 Task: Add a condition where "Priority Is -" in new tickets in your groups.
Action: Mouse moved to (145, 489)
Screenshot: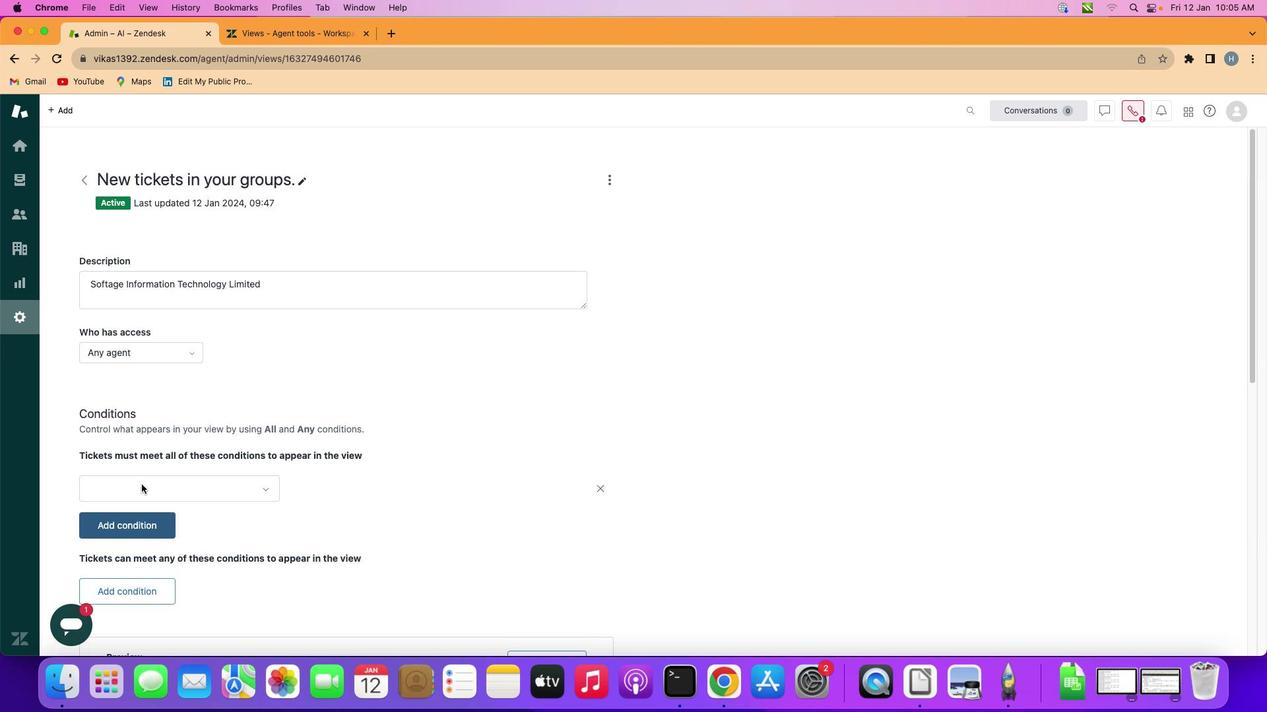 
Action: Mouse pressed left at (145, 489)
Screenshot: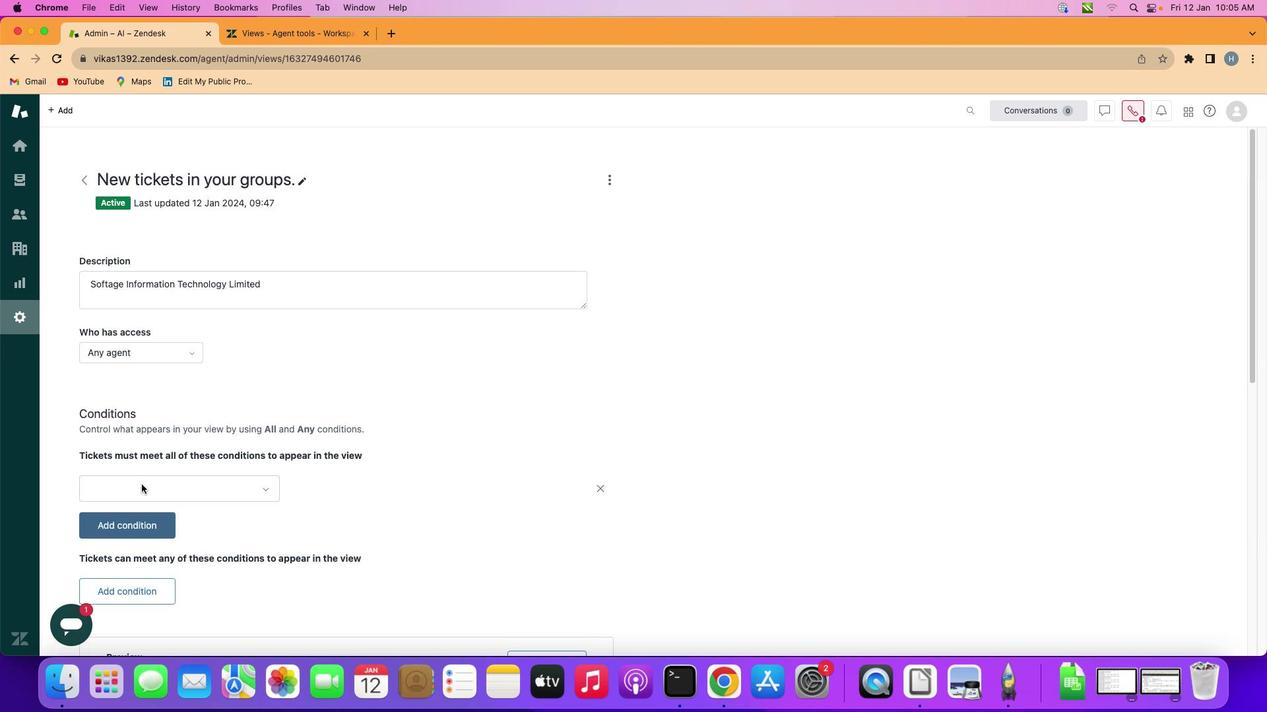 
Action: Mouse moved to (215, 493)
Screenshot: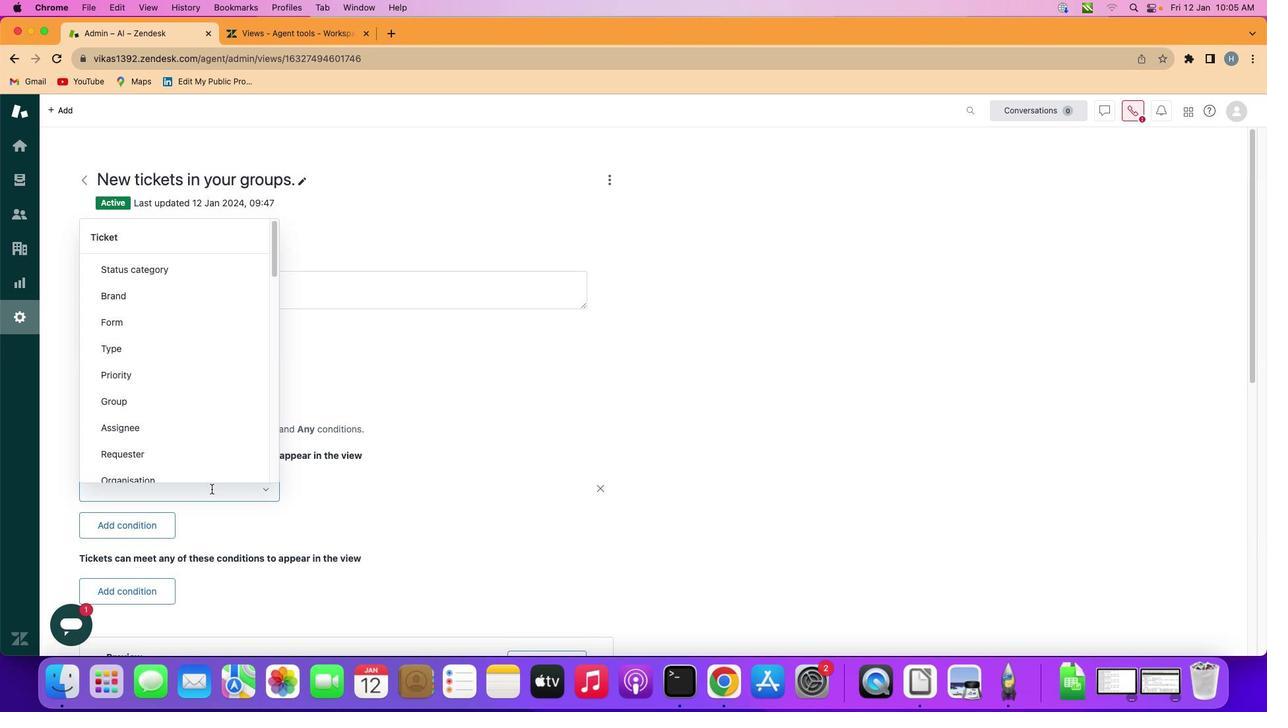 
Action: Mouse pressed left at (215, 493)
Screenshot: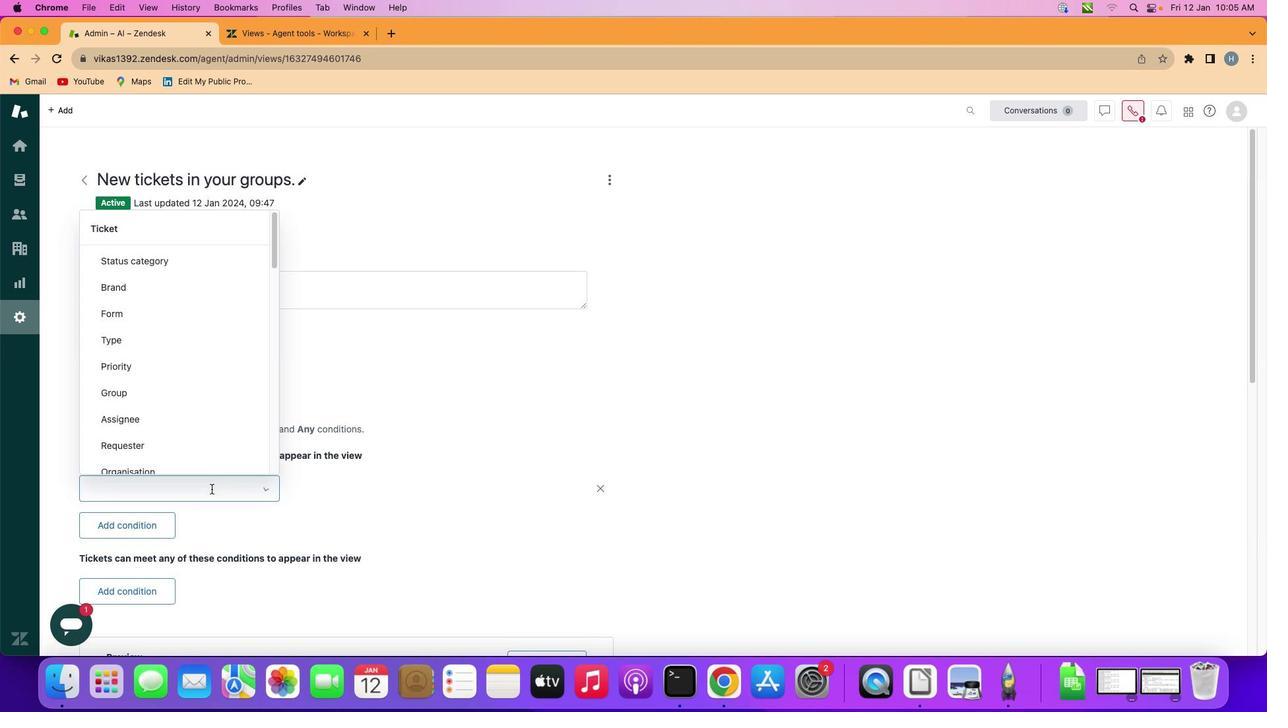 
Action: Mouse moved to (217, 374)
Screenshot: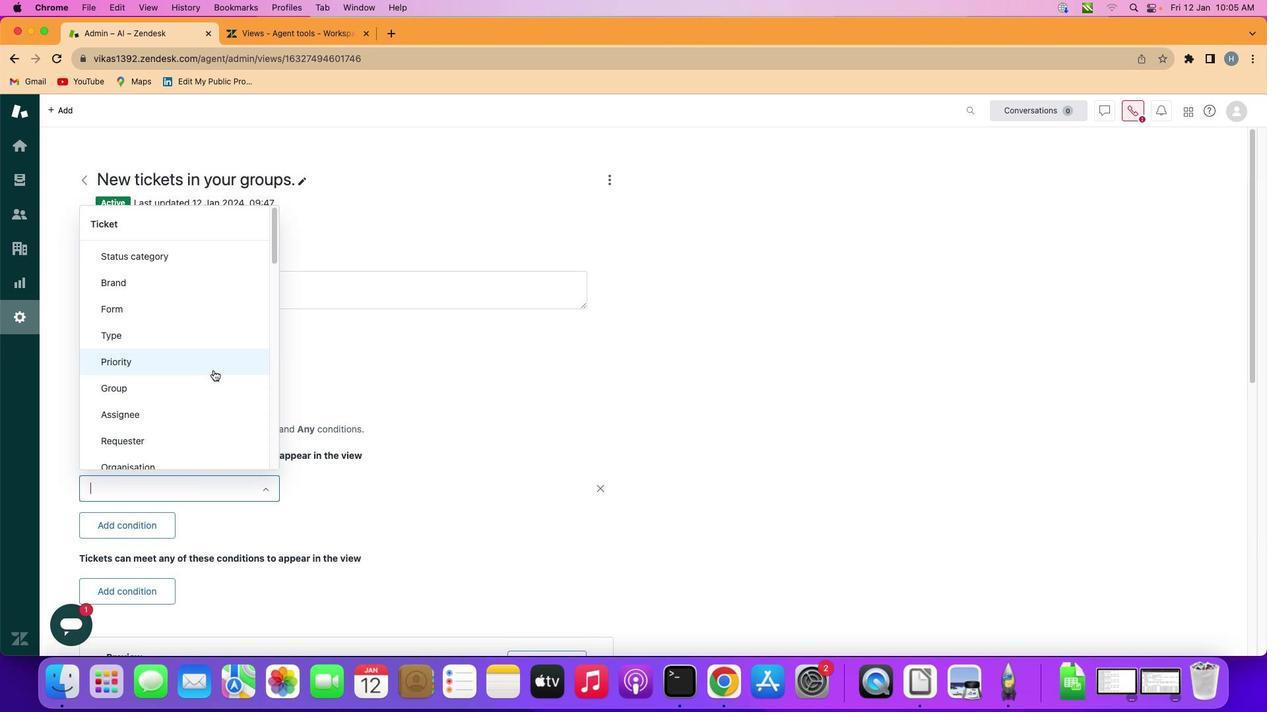 
Action: Mouse pressed left at (217, 374)
Screenshot: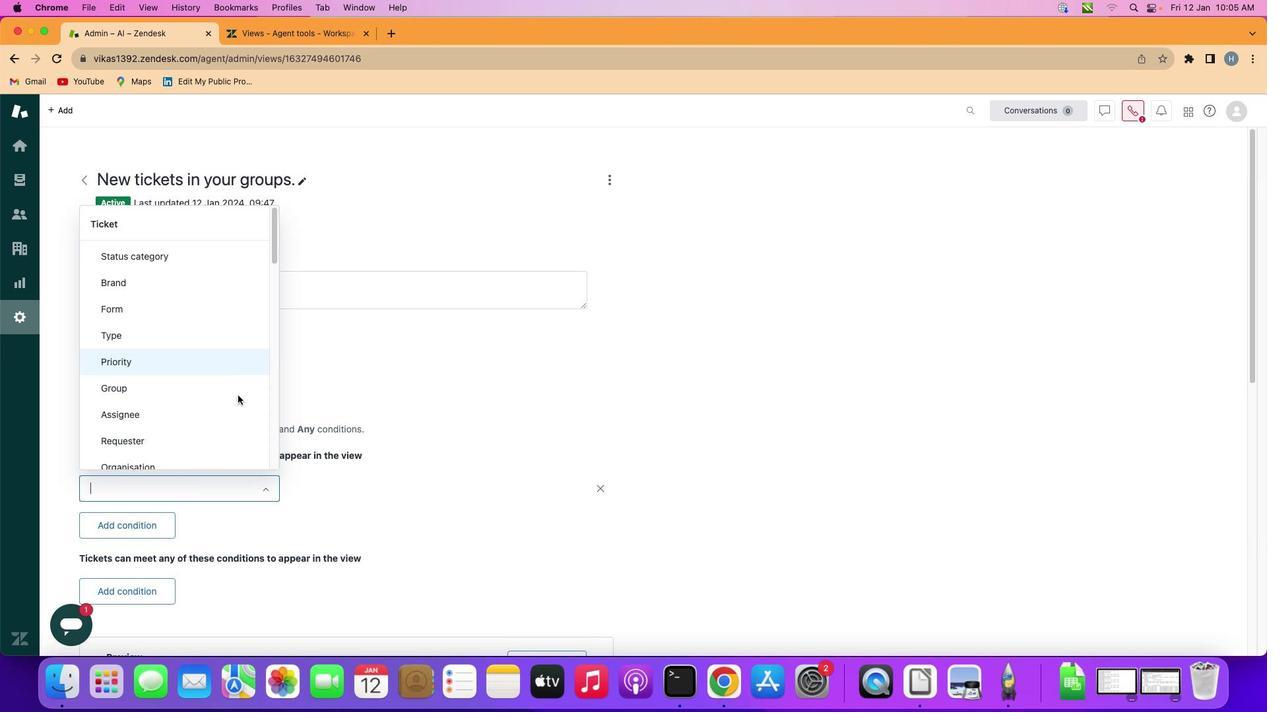 
Action: Mouse moved to (366, 493)
Screenshot: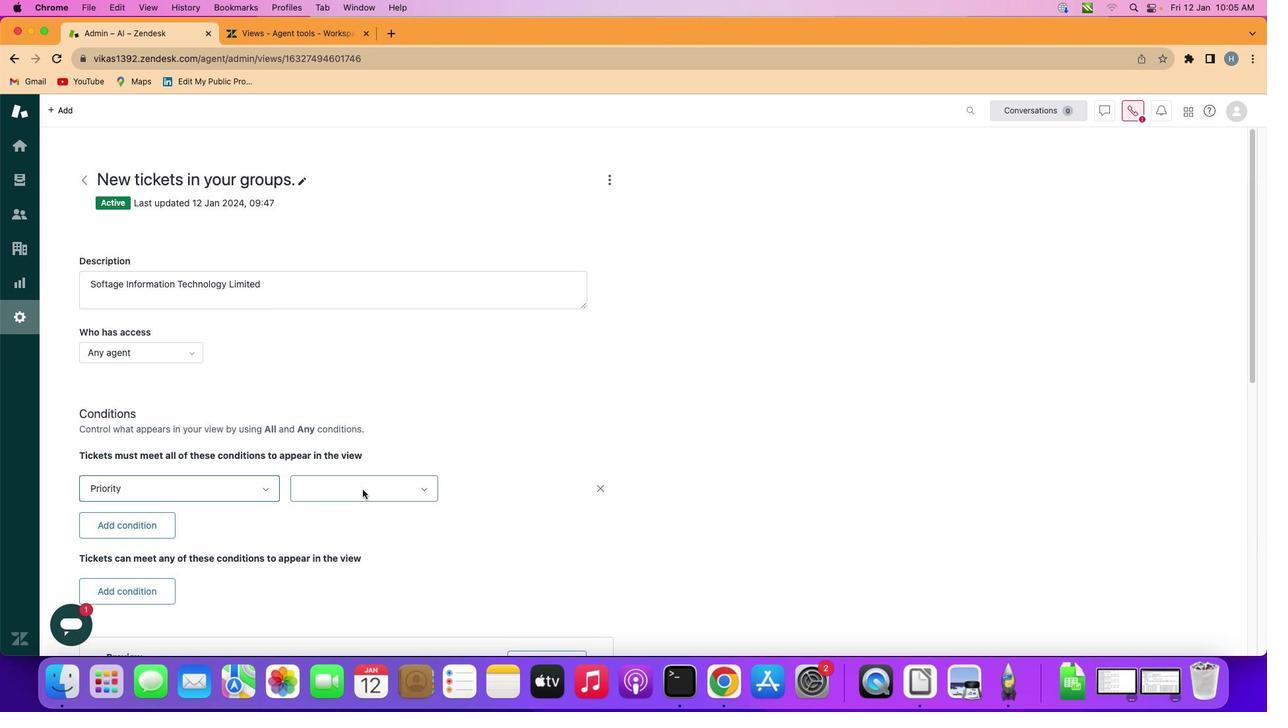 
Action: Mouse pressed left at (366, 493)
Screenshot: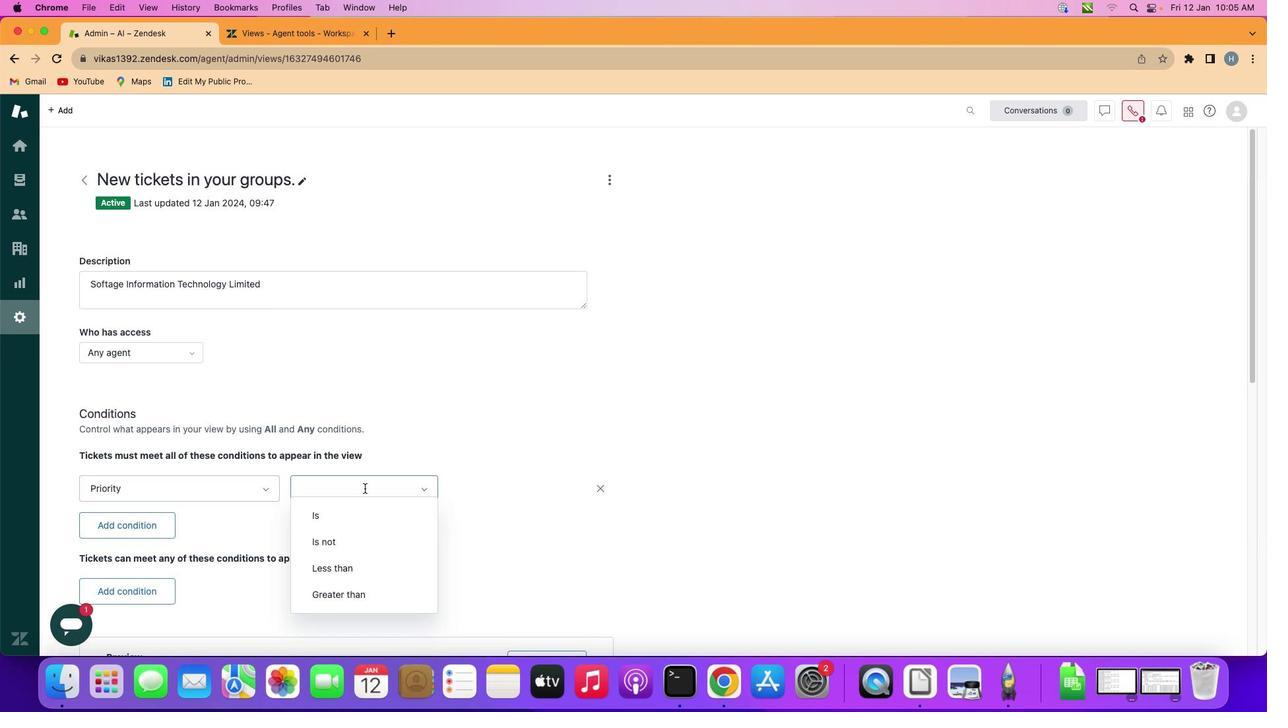 
Action: Mouse moved to (366, 520)
Screenshot: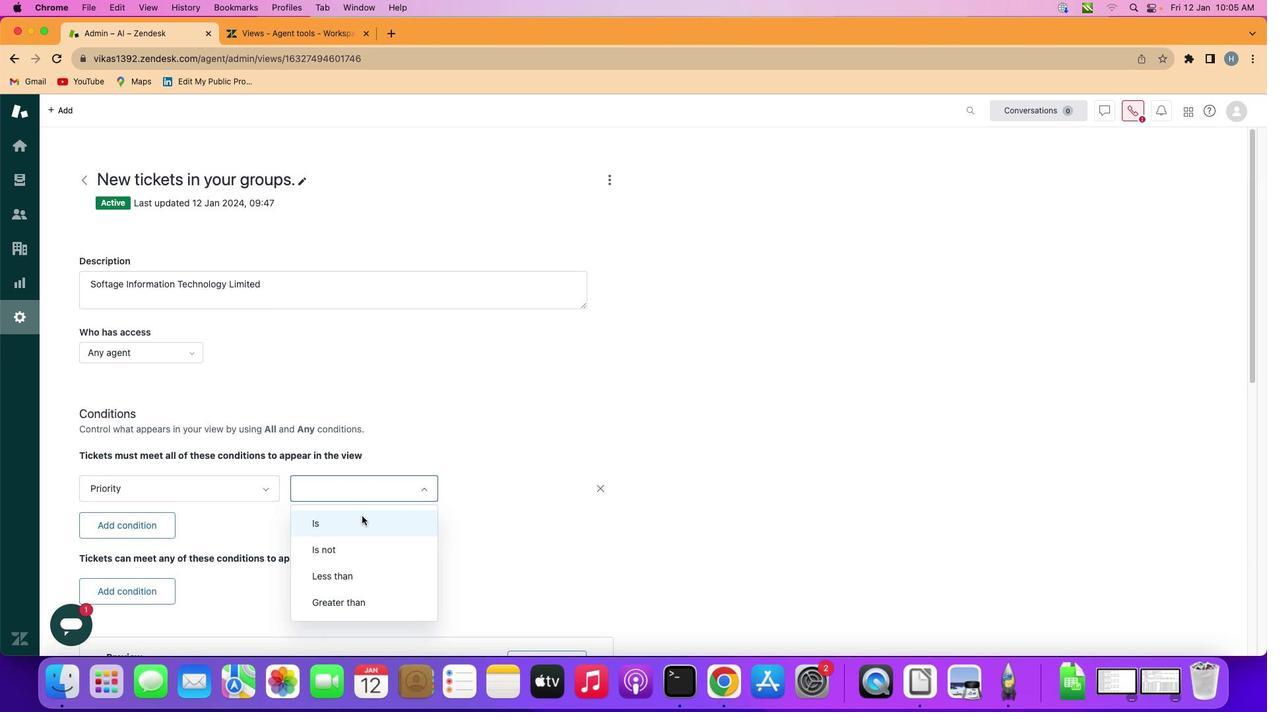 
Action: Mouse pressed left at (366, 520)
Screenshot: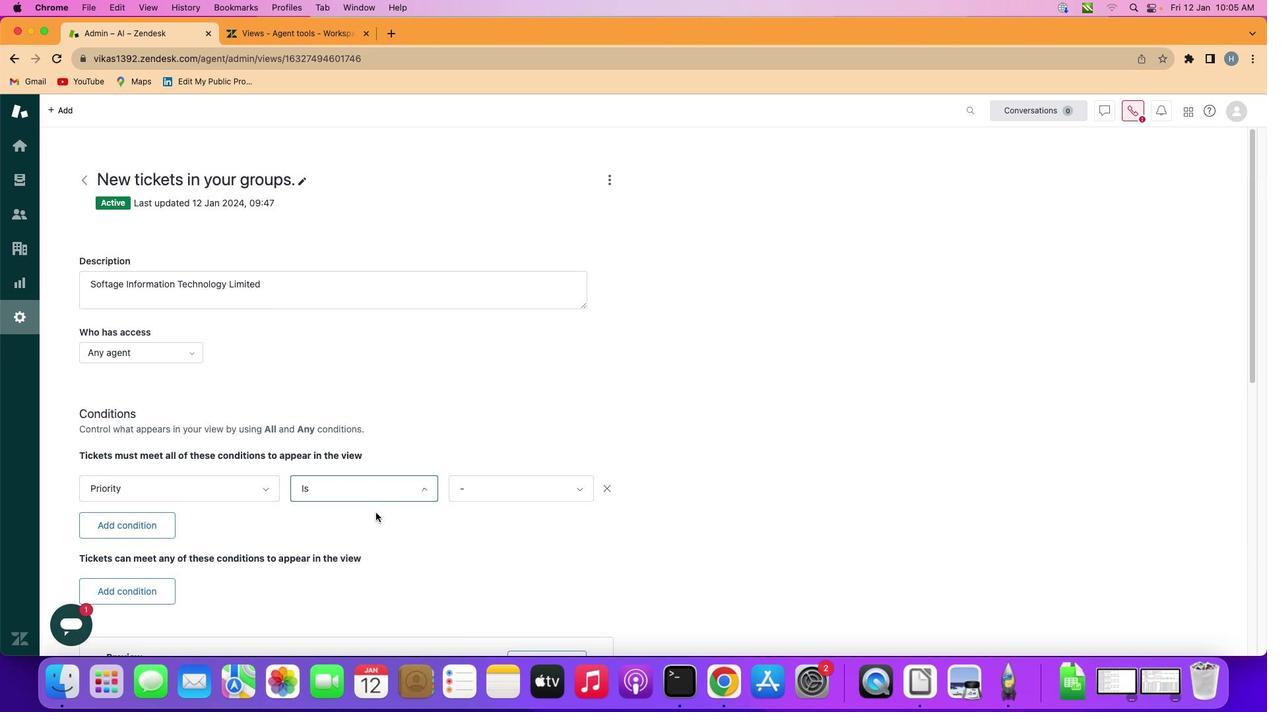 
Action: Mouse moved to (532, 479)
Screenshot: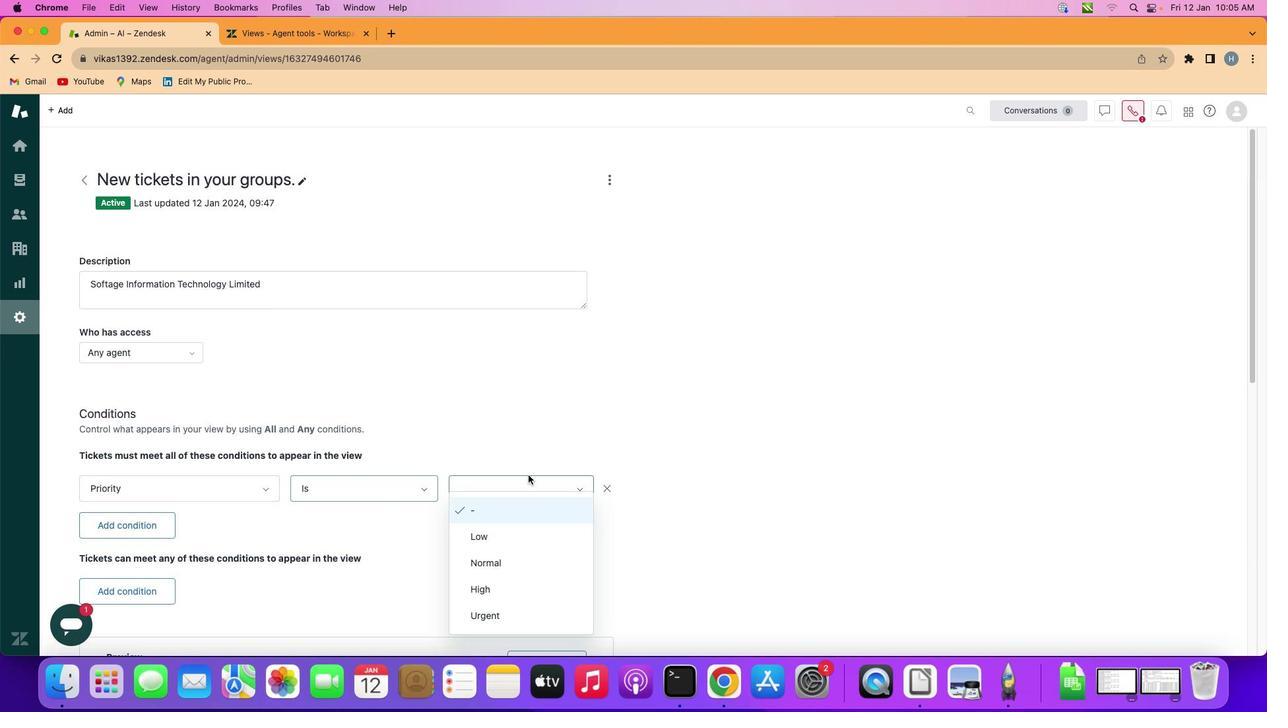 
Action: Mouse pressed left at (532, 479)
Screenshot: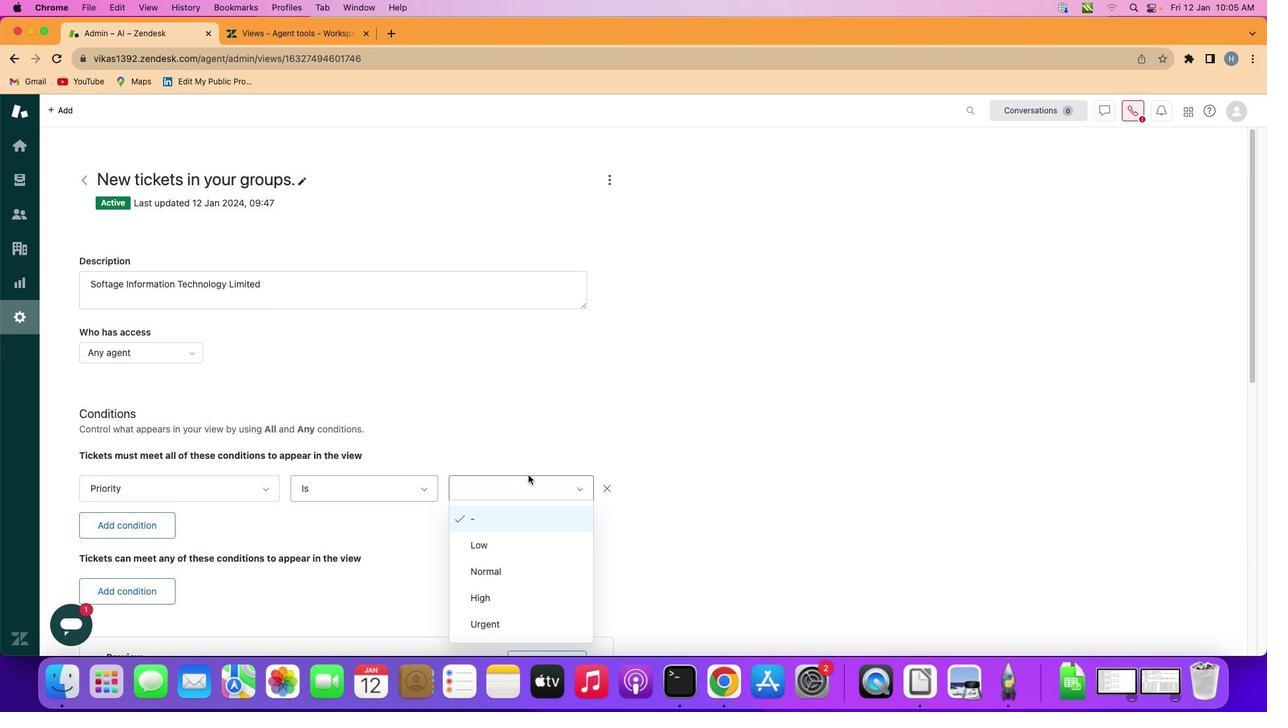 
Action: Mouse moved to (522, 525)
Screenshot: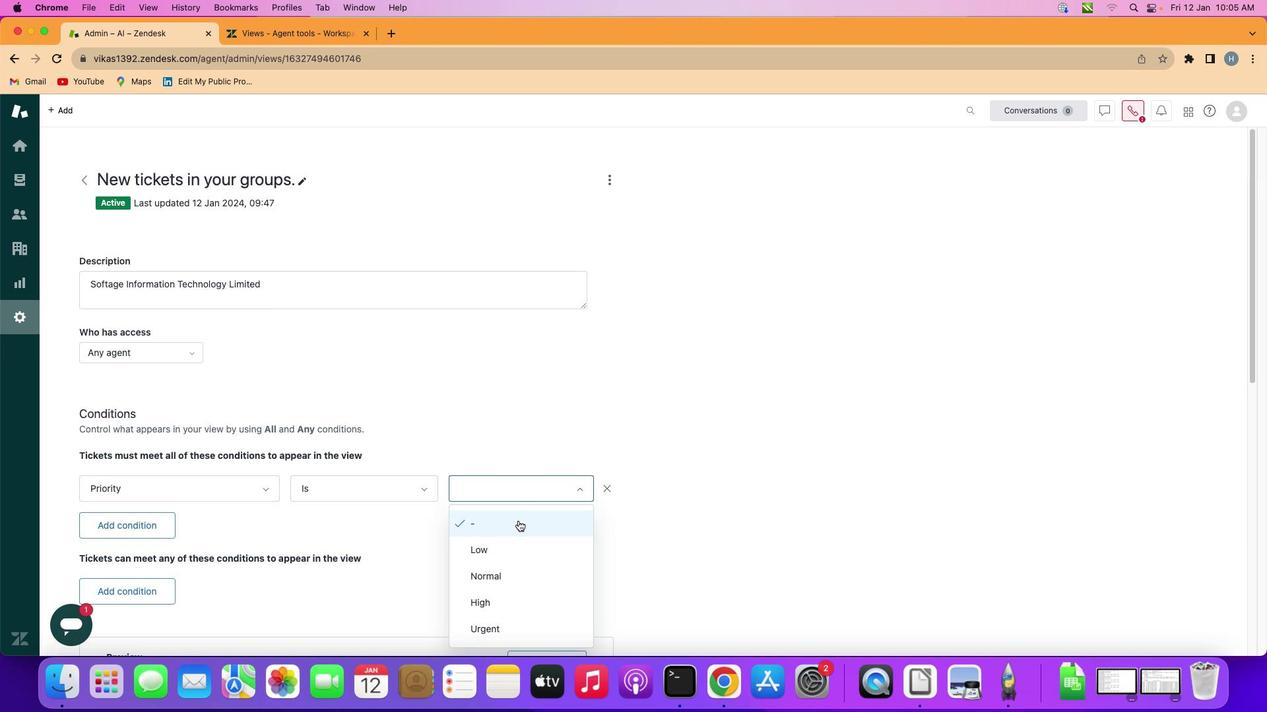 
Action: Mouse pressed left at (522, 525)
Screenshot: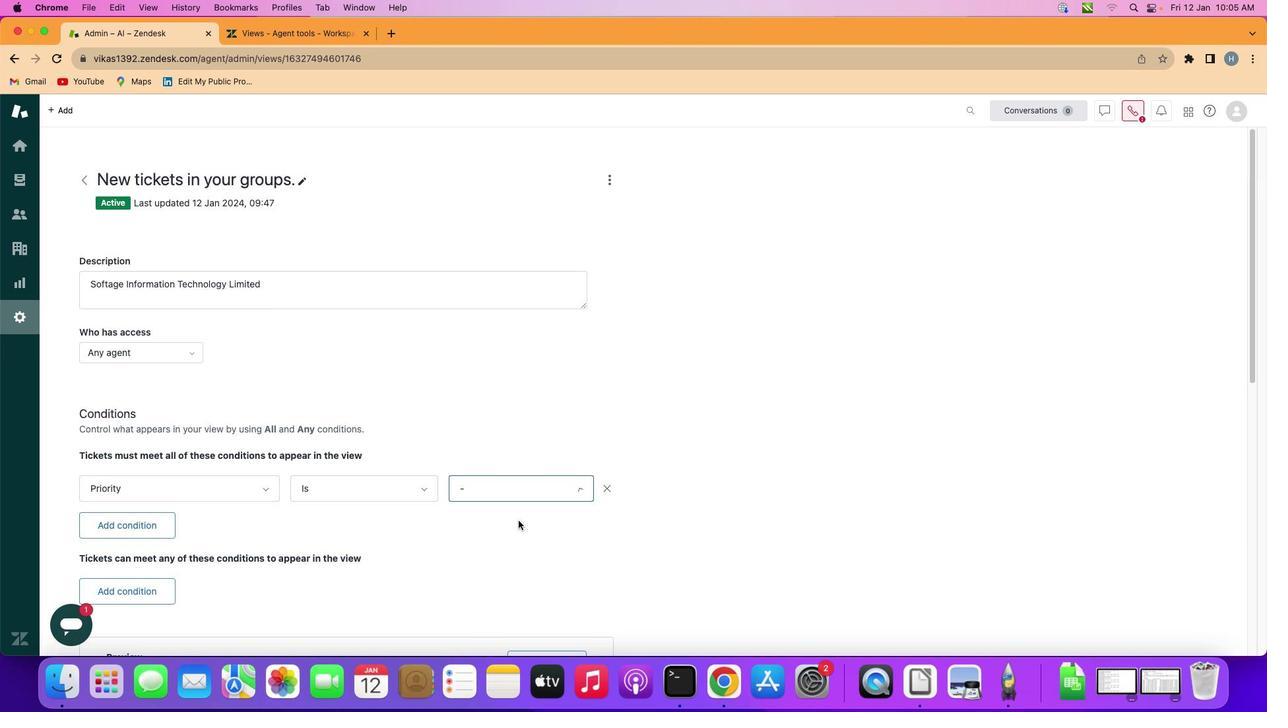 
